 Task: Create a new spreadsheet using the template "Work: Invoice".
Action: Mouse moved to (50, 106)
Screenshot: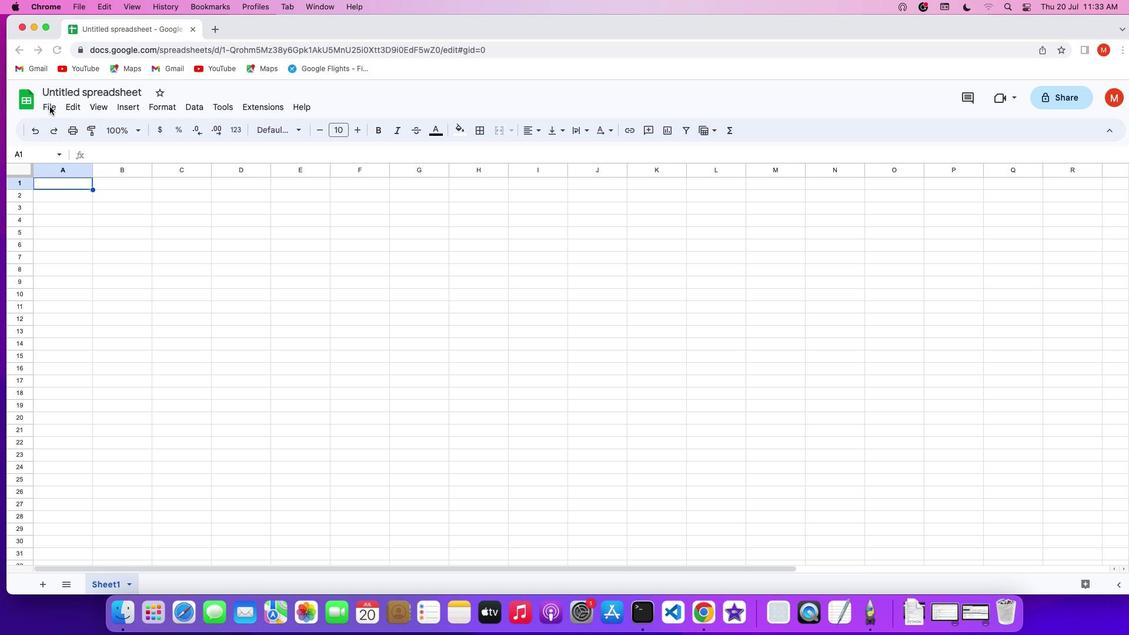 
Action: Mouse pressed left at (50, 106)
Screenshot: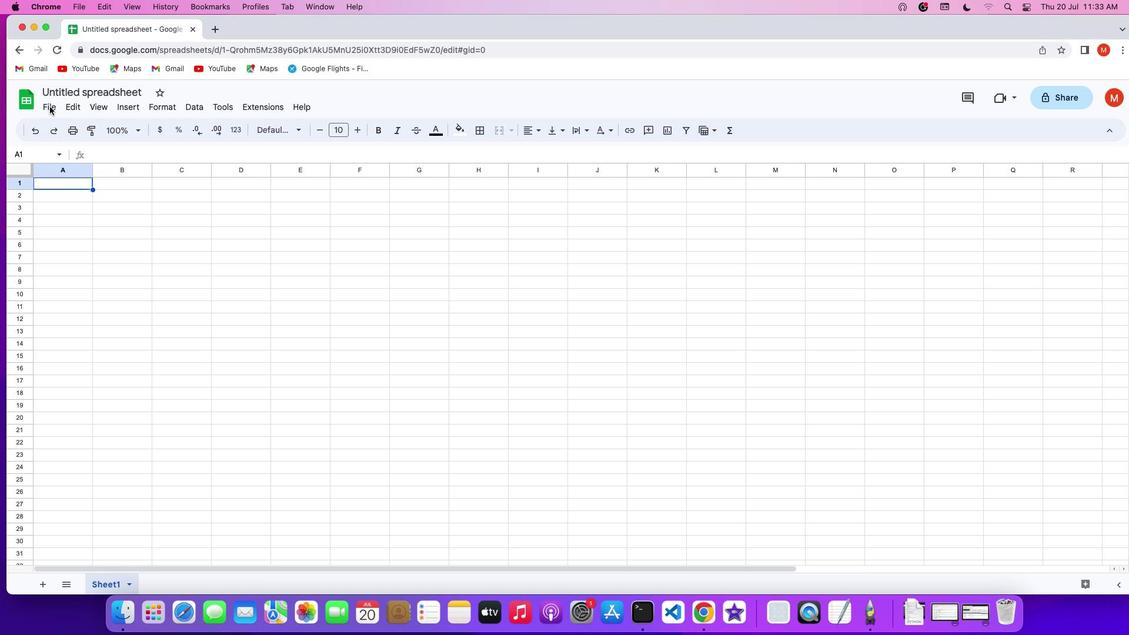 
Action: Mouse pressed left at (50, 106)
Screenshot: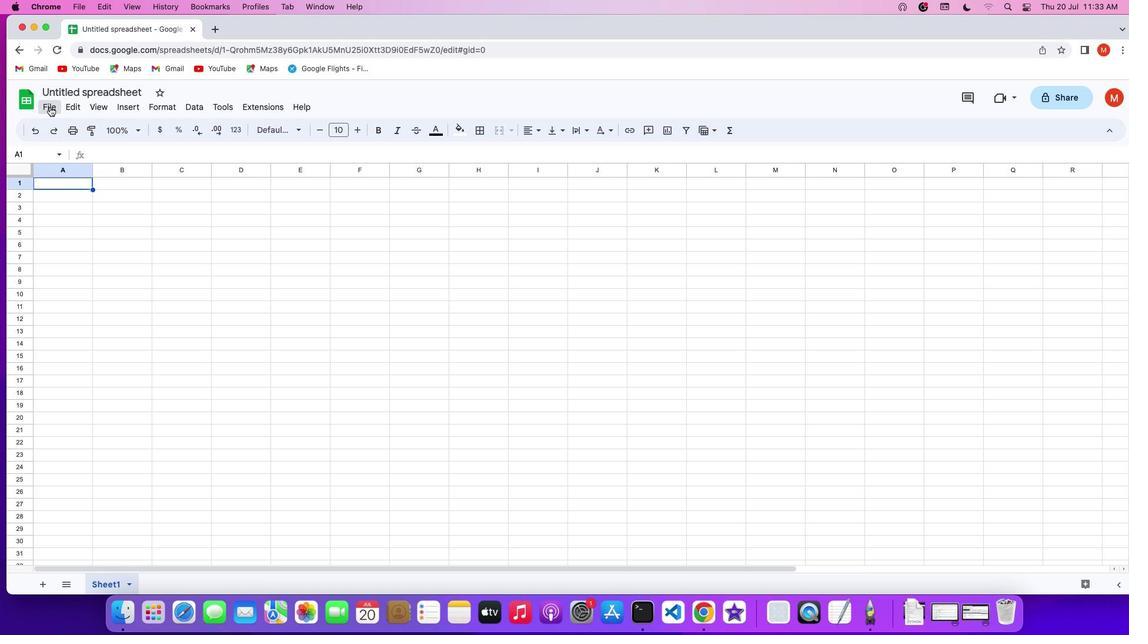 
Action: Mouse moved to (51, 105)
Screenshot: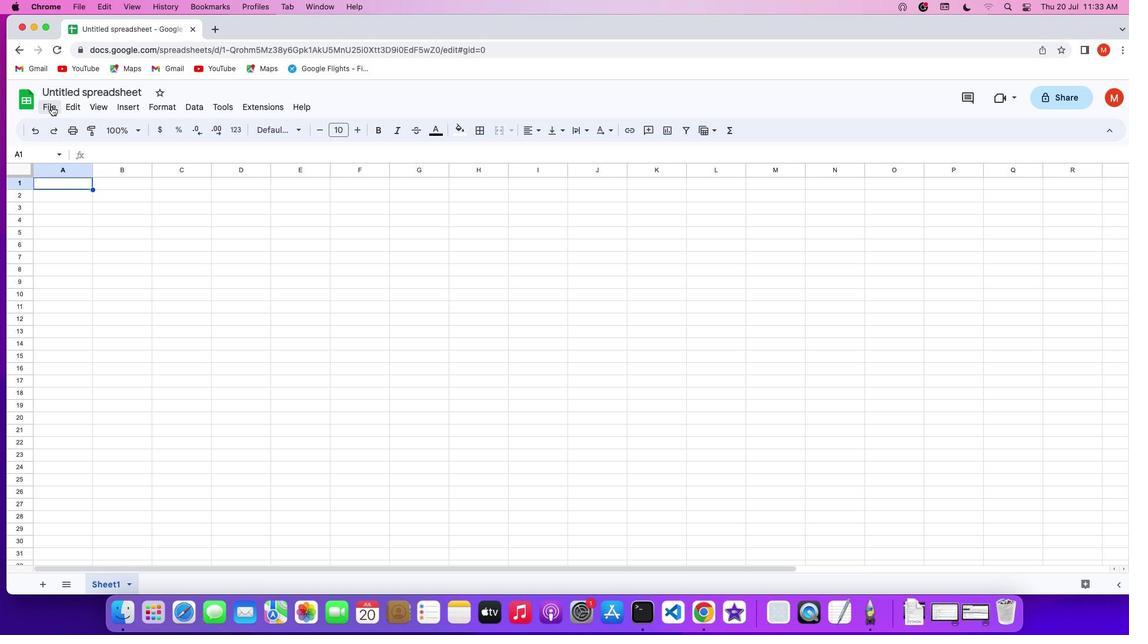 
Action: Mouse pressed left at (51, 105)
Screenshot: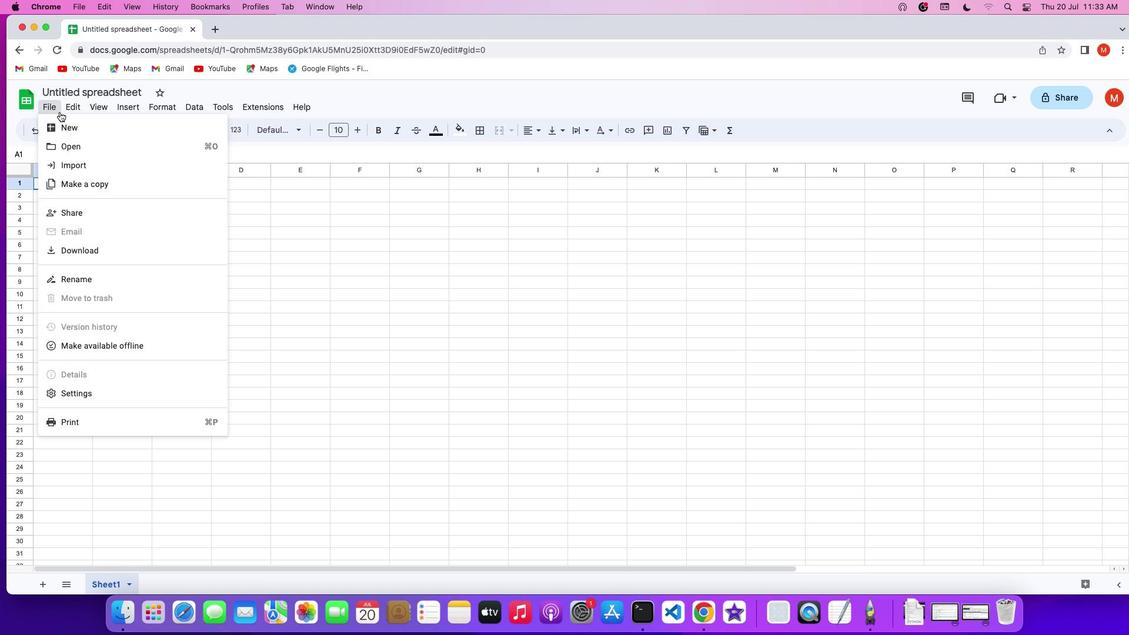 
Action: Mouse moved to (268, 144)
Screenshot: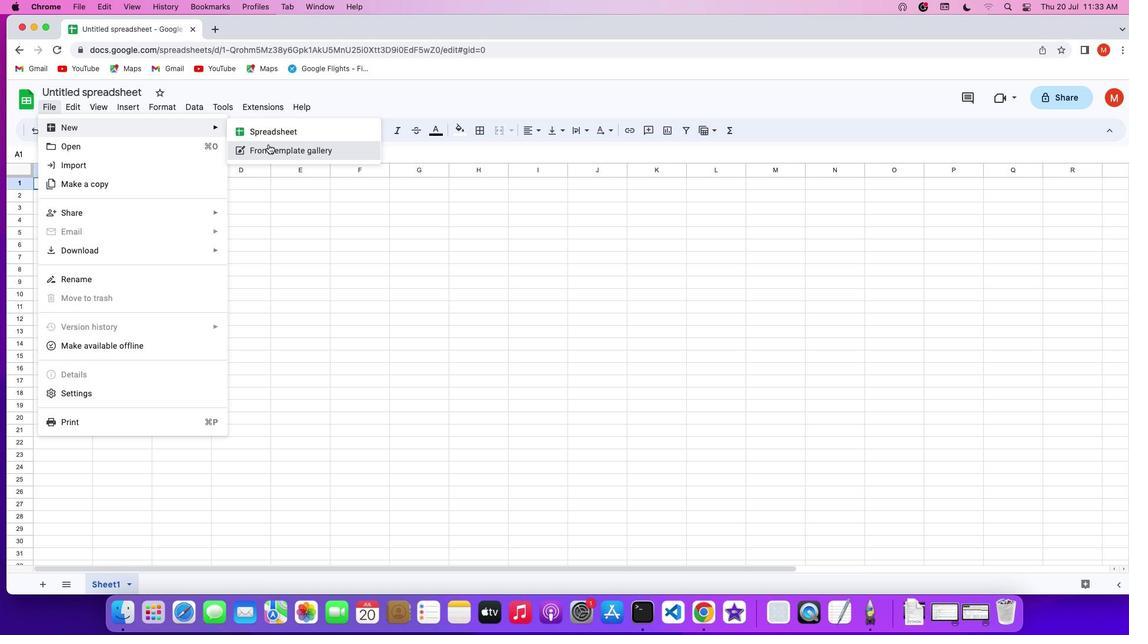 
Action: Mouse pressed left at (268, 144)
Screenshot: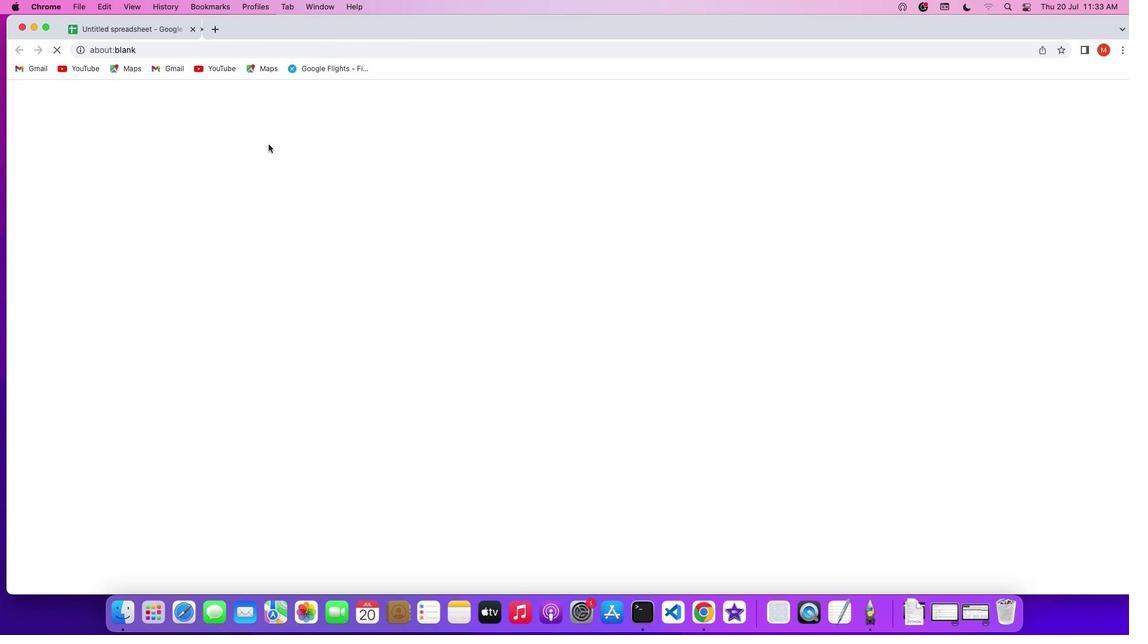 
Action: Mouse moved to (458, 298)
Screenshot: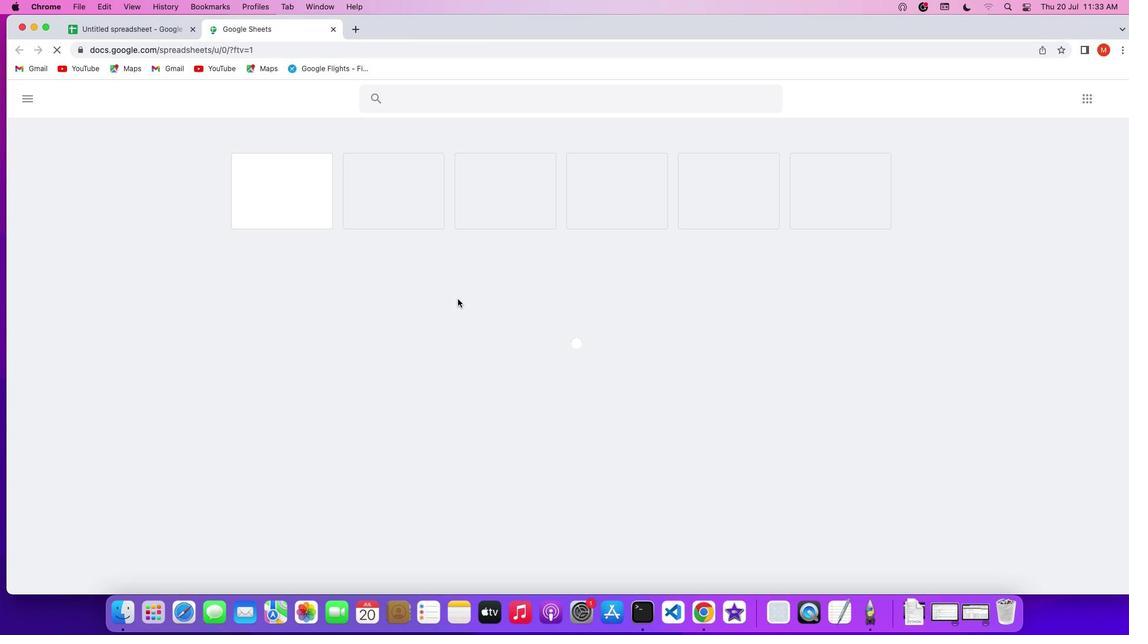 
Action: Mouse scrolled (458, 298) with delta (0, 0)
Screenshot: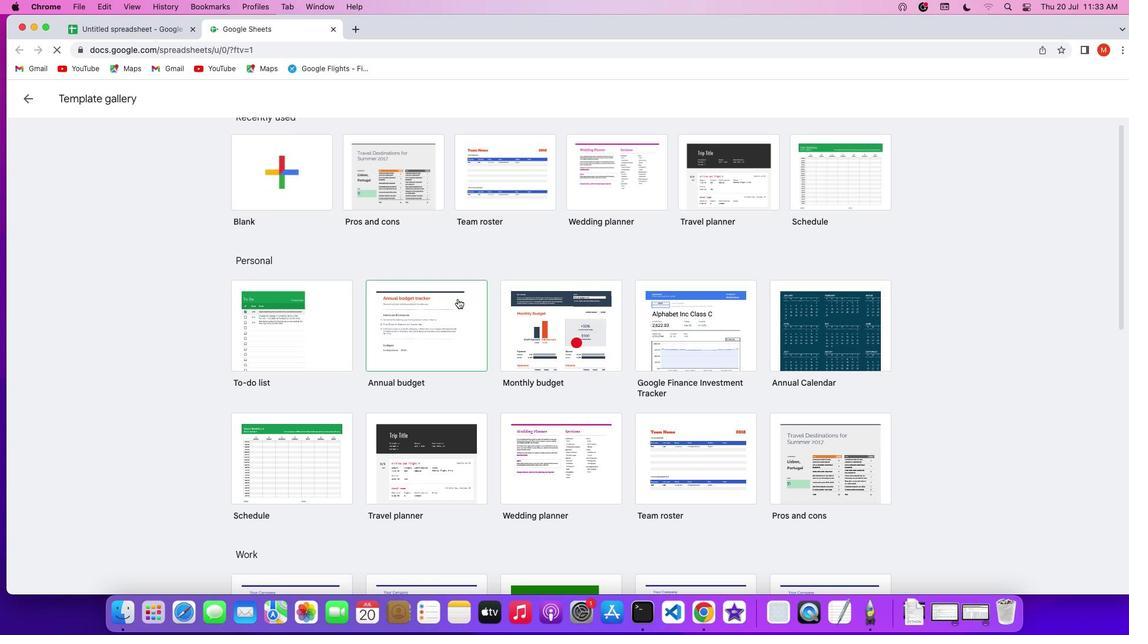 
Action: Mouse scrolled (458, 298) with delta (0, 0)
Screenshot: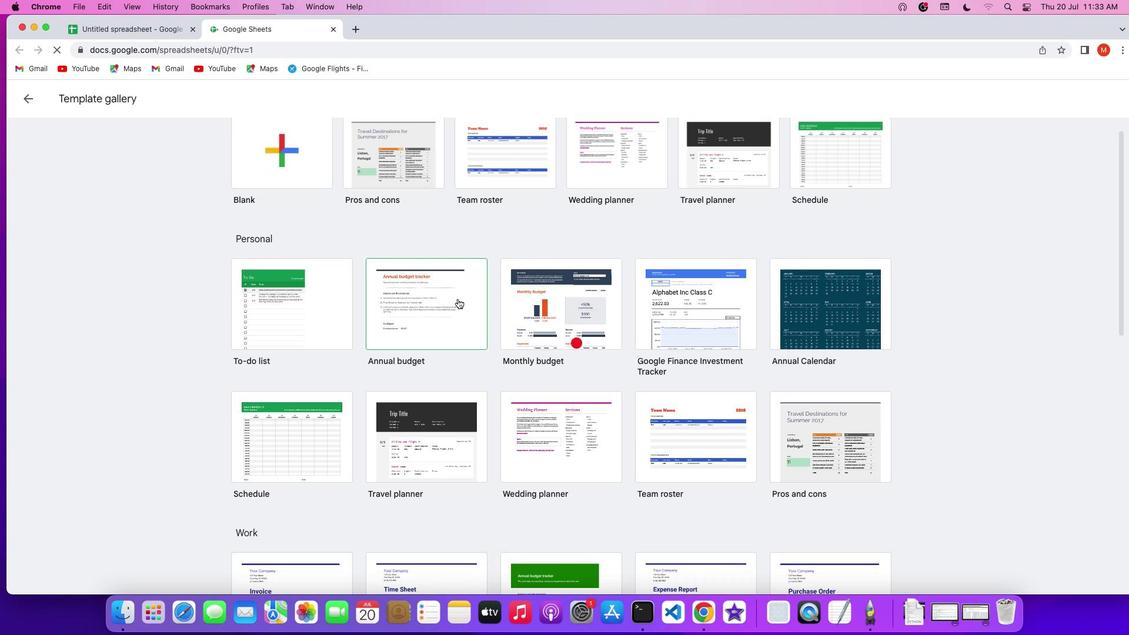
Action: Mouse scrolled (458, 298) with delta (0, 0)
Screenshot: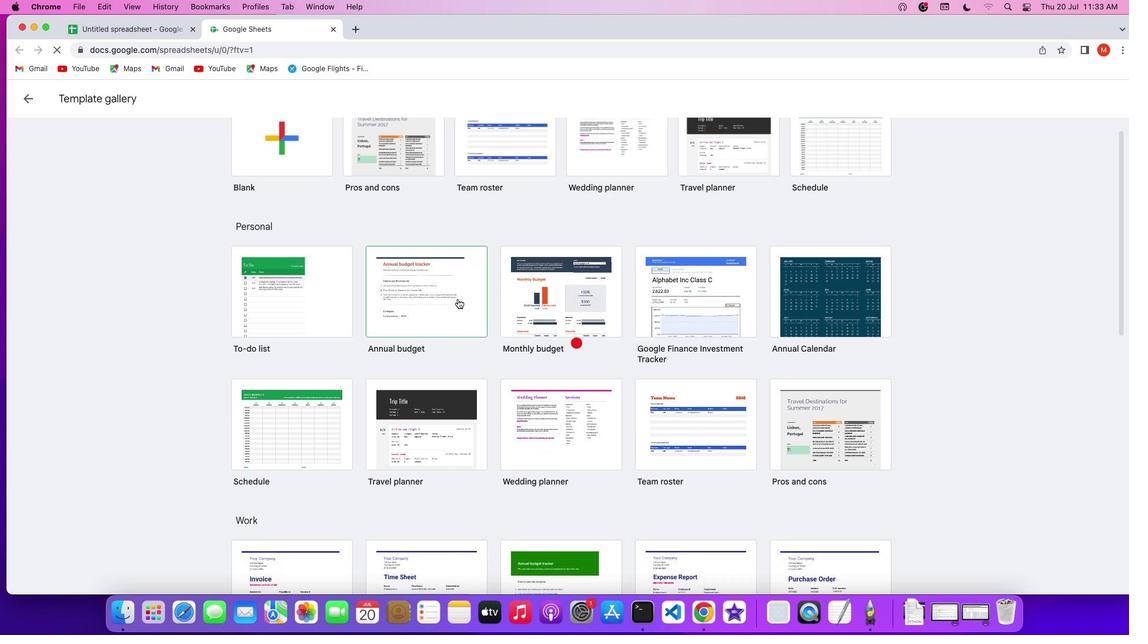 
Action: Mouse scrolled (458, 298) with delta (0, 0)
Screenshot: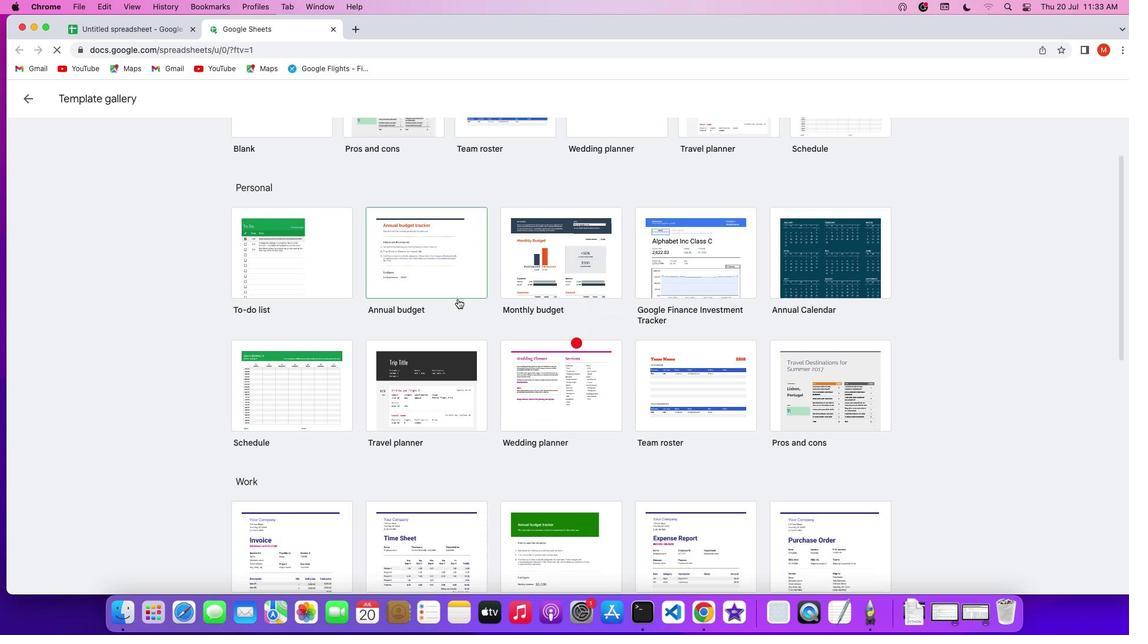 
Action: Mouse scrolled (458, 298) with delta (0, 0)
Screenshot: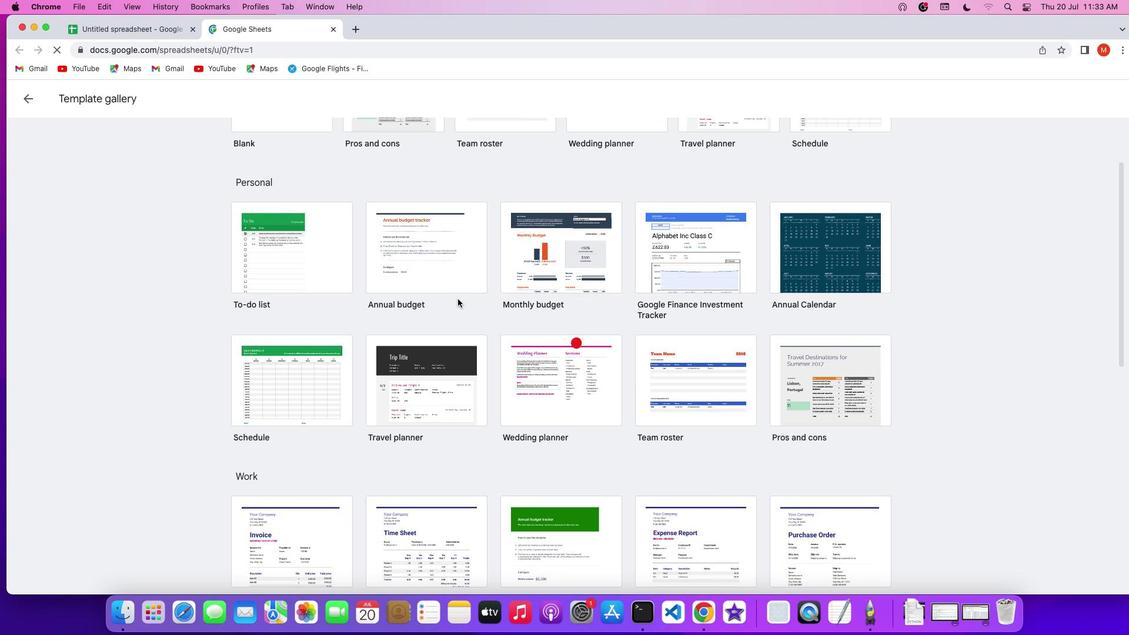 
Action: Mouse scrolled (458, 298) with delta (0, 0)
Screenshot: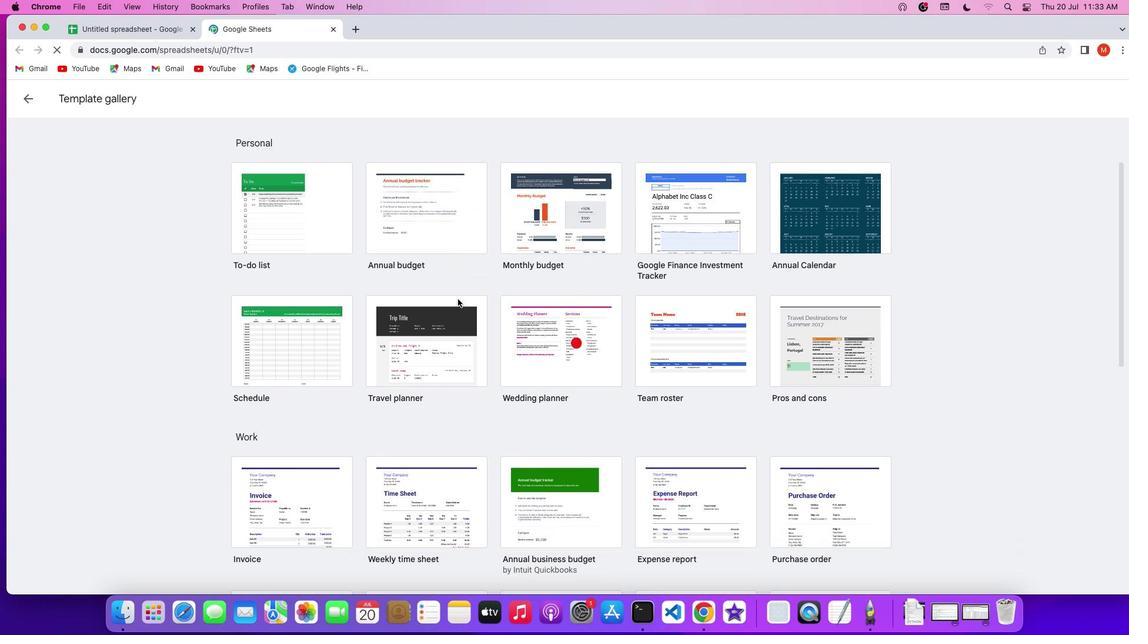
Action: Mouse scrolled (458, 298) with delta (0, 0)
Screenshot: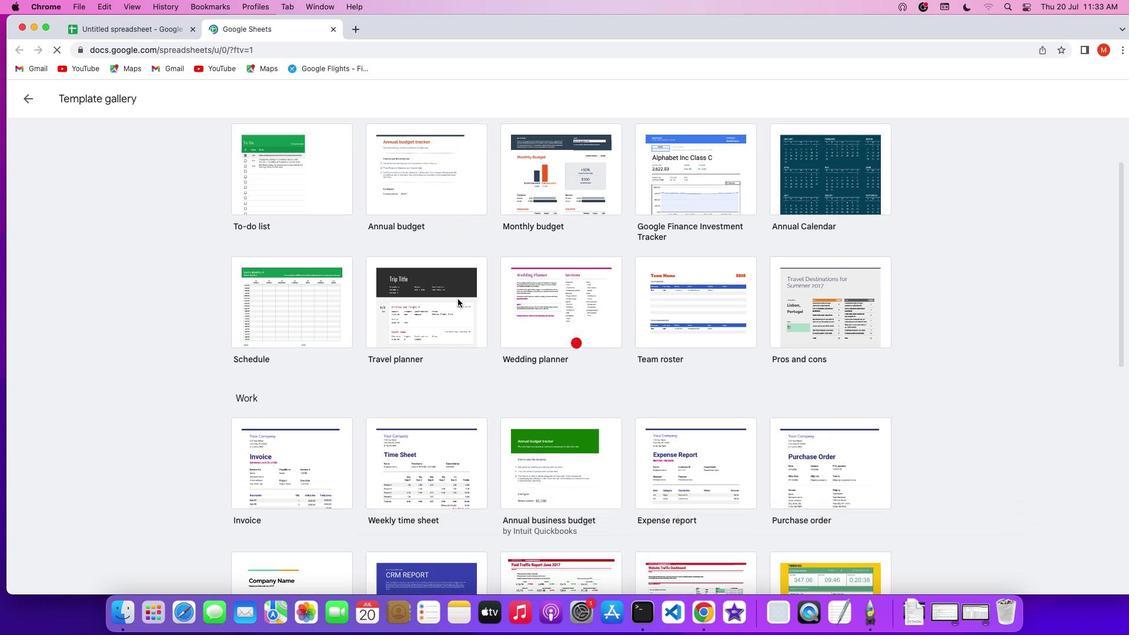 
Action: Mouse scrolled (458, 298) with delta (0, -1)
Screenshot: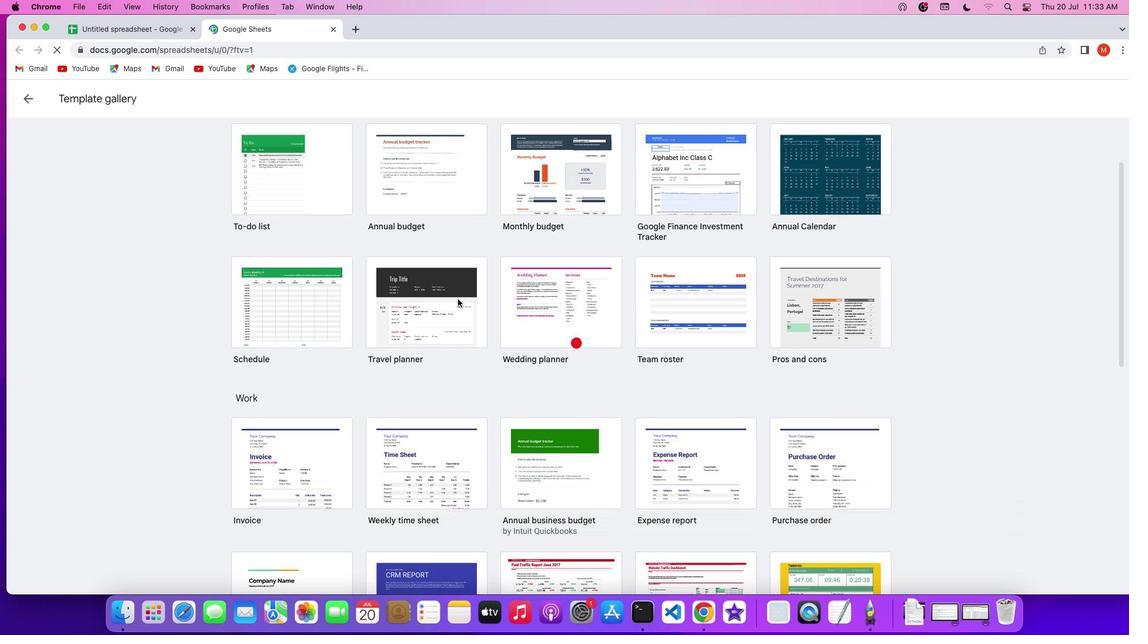 
Action: Mouse scrolled (458, 298) with delta (0, -1)
Screenshot: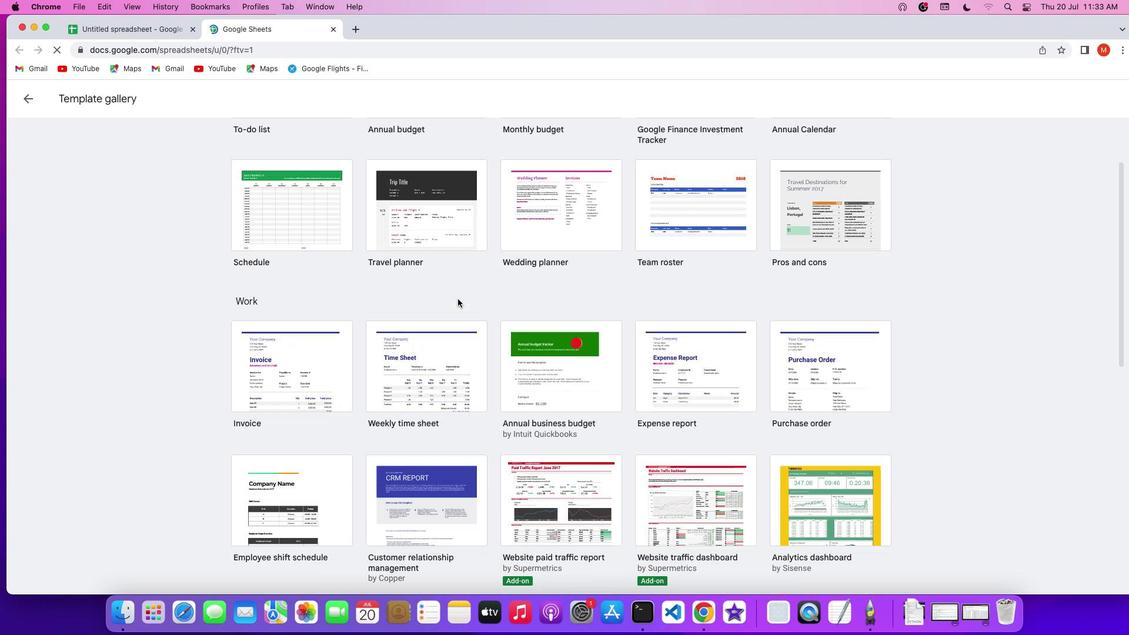 
Action: Mouse scrolled (458, 298) with delta (0, 0)
Screenshot: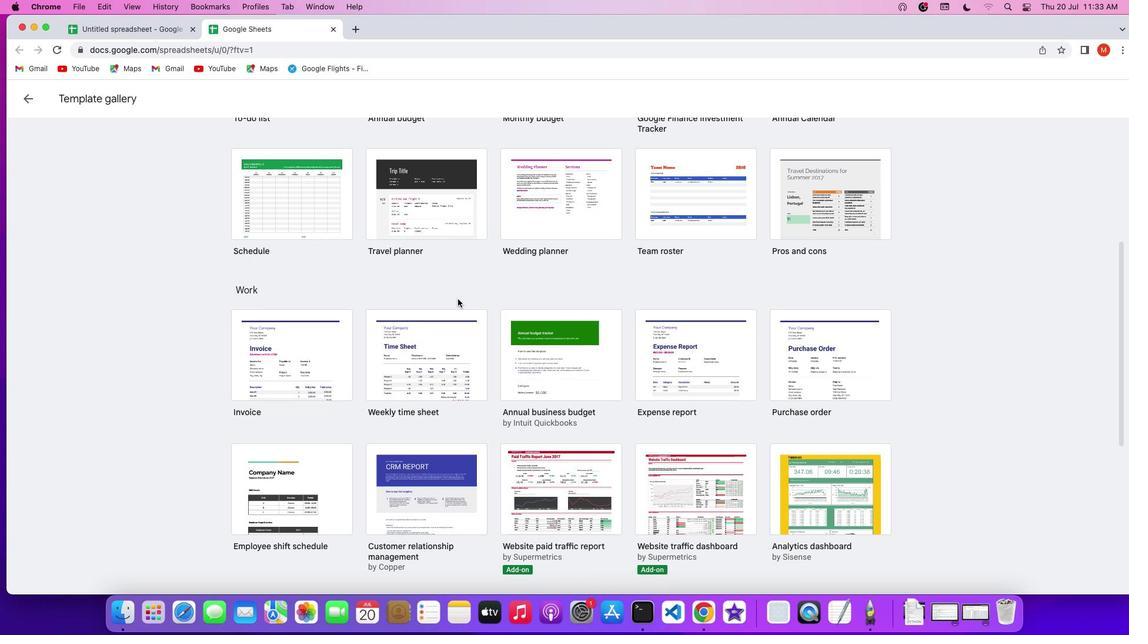 
Action: Mouse scrolled (458, 298) with delta (0, 0)
Screenshot: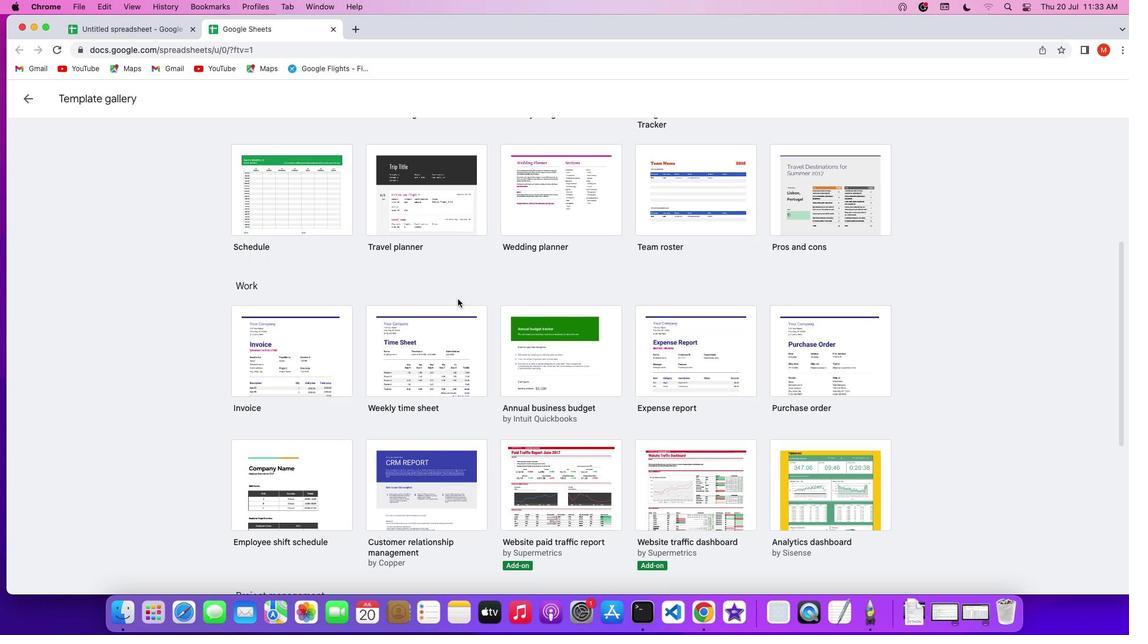 
Action: Mouse scrolled (458, 298) with delta (0, 0)
Screenshot: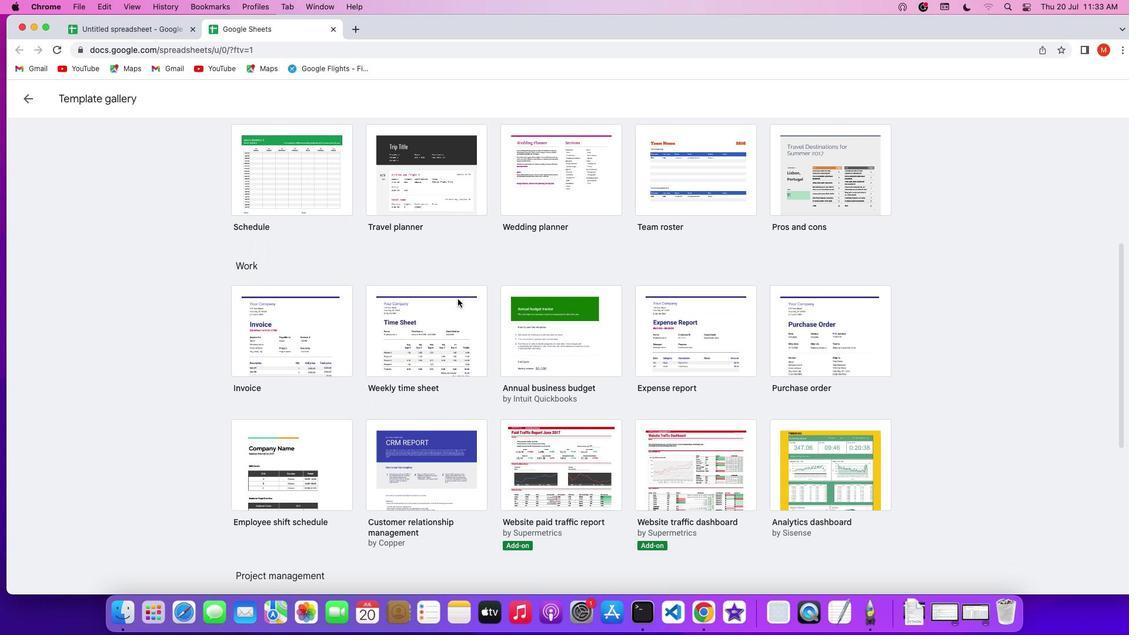 
Action: Mouse scrolled (458, 298) with delta (0, 0)
Screenshot: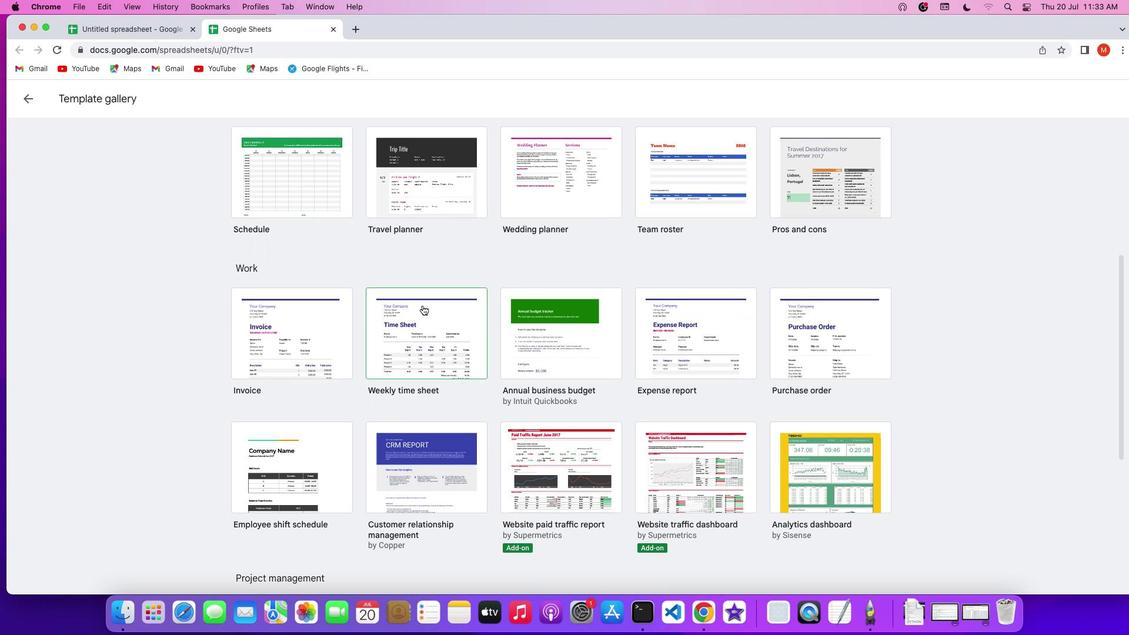 
Action: Mouse scrolled (458, 298) with delta (0, 0)
Screenshot: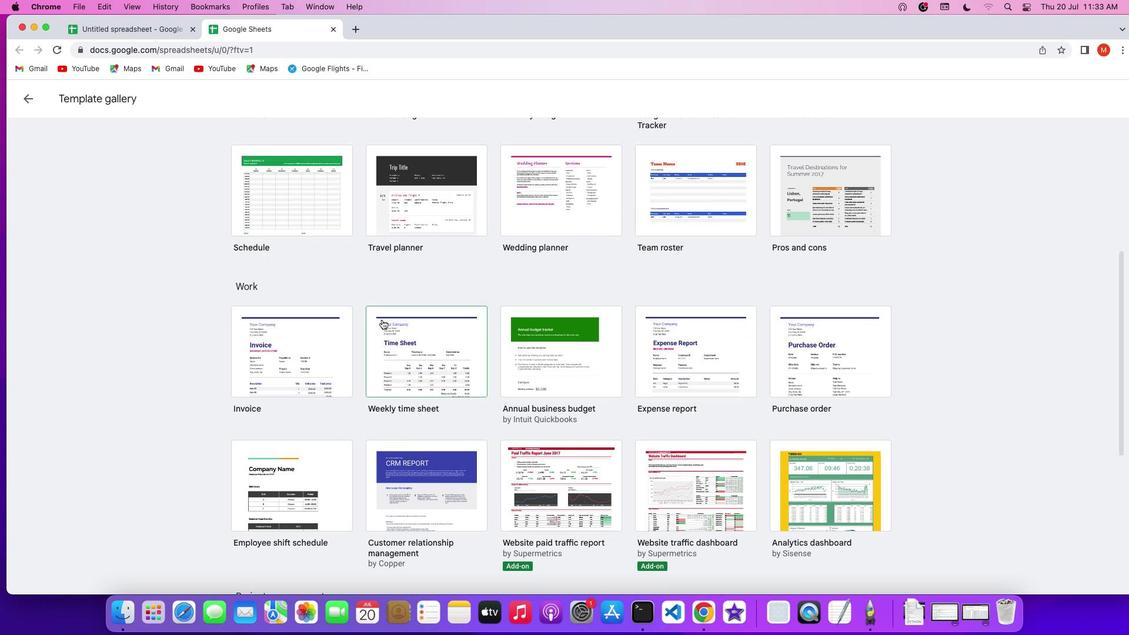 
Action: Mouse moved to (343, 333)
Screenshot: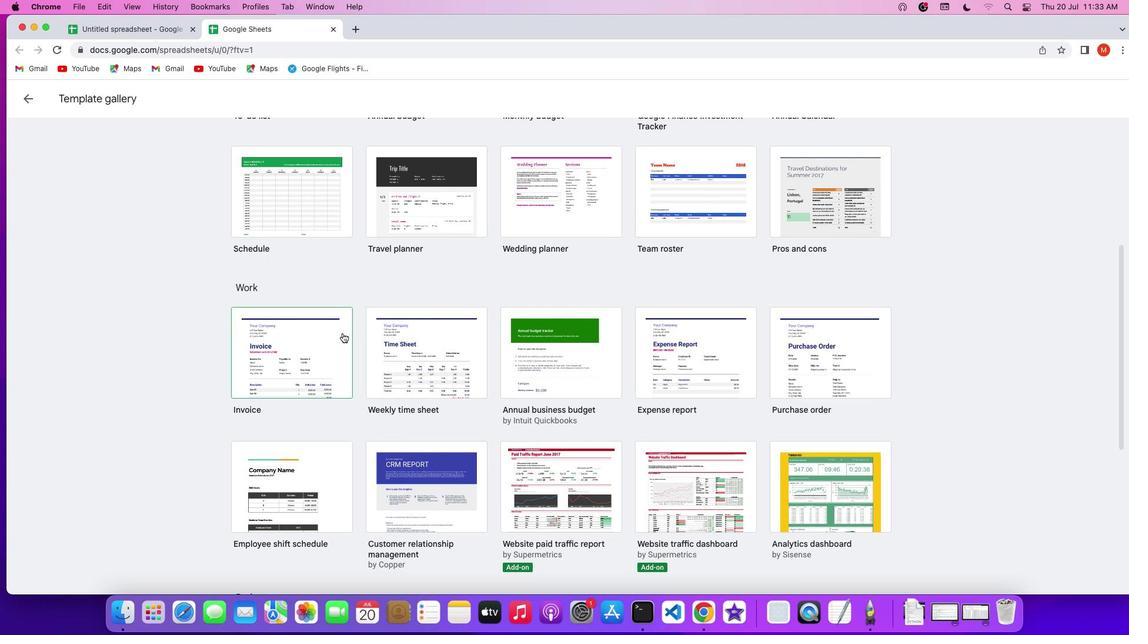 
Action: Mouse pressed left at (343, 333)
Screenshot: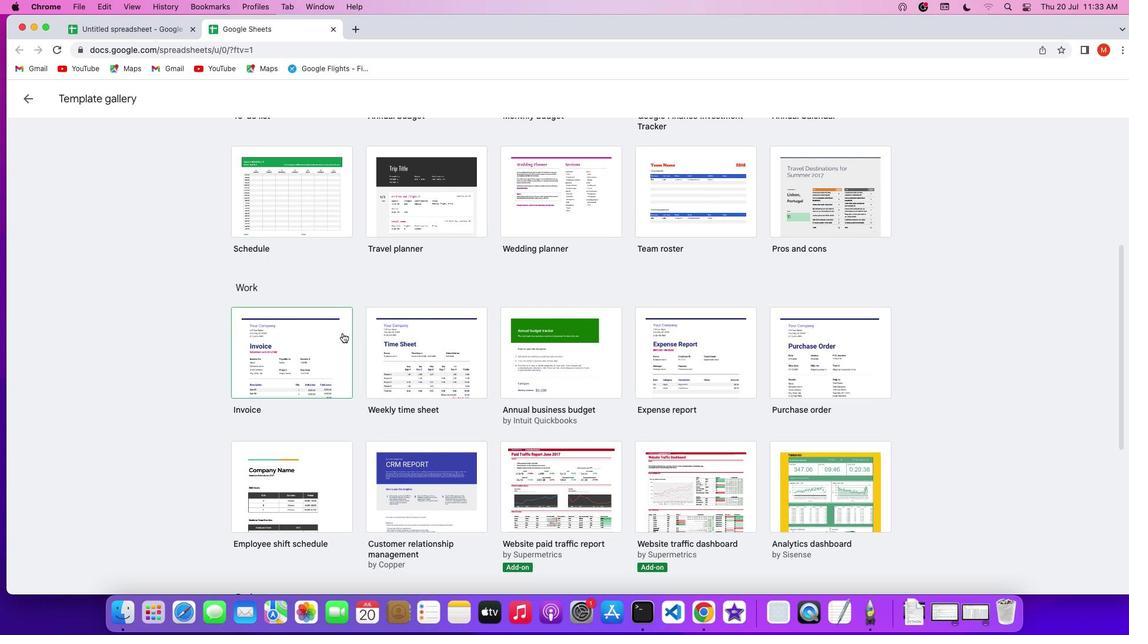 
Action: Mouse moved to (336, 332)
Screenshot: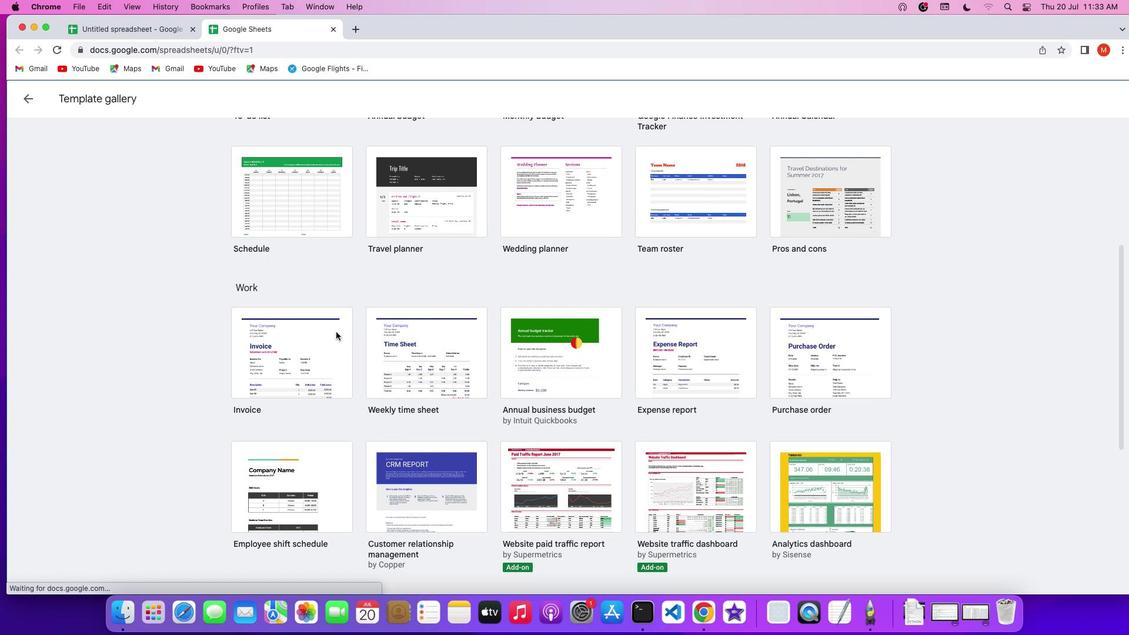 
Action: Mouse pressed left at (336, 332)
Screenshot: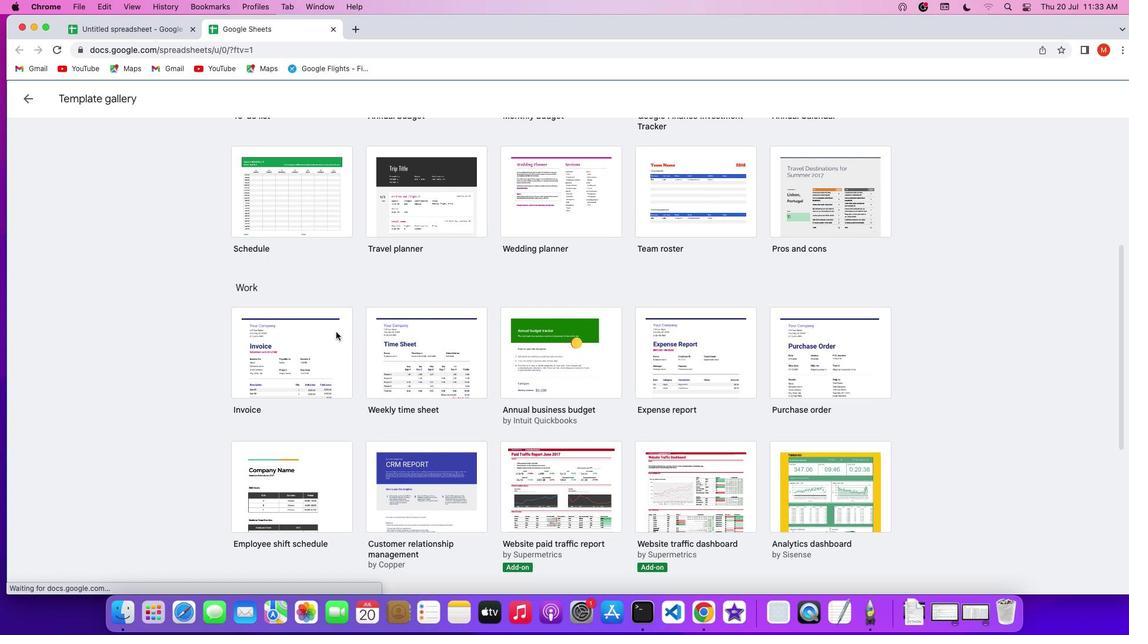 
